 Task: Create a rule when custom fields dependencies is checked by me.
Action: Mouse moved to (902, 242)
Screenshot: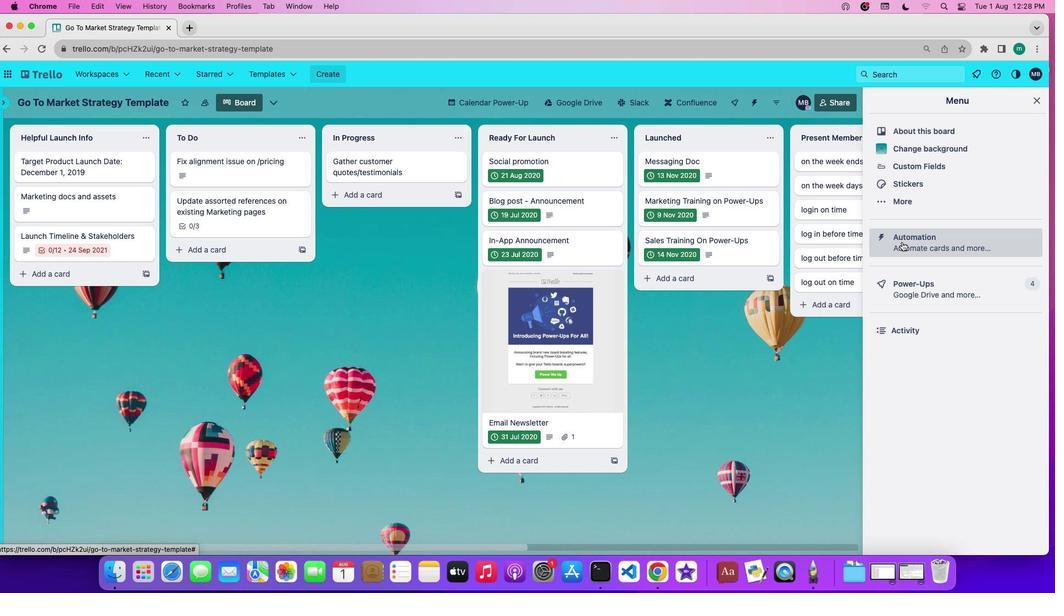 
Action: Mouse pressed left at (902, 242)
Screenshot: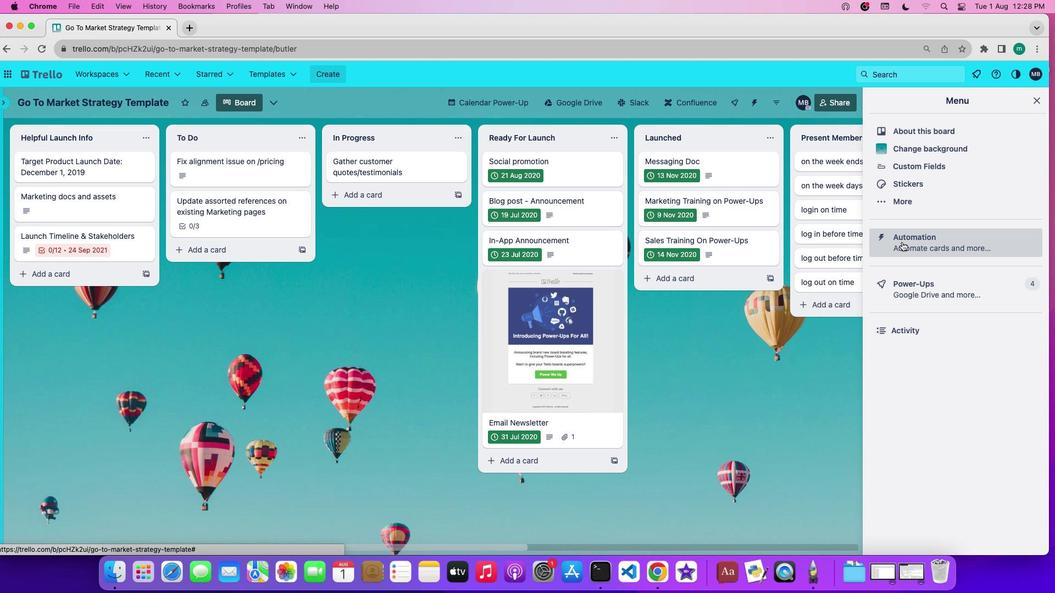 
Action: Mouse moved to (59, 203)
Screenshot: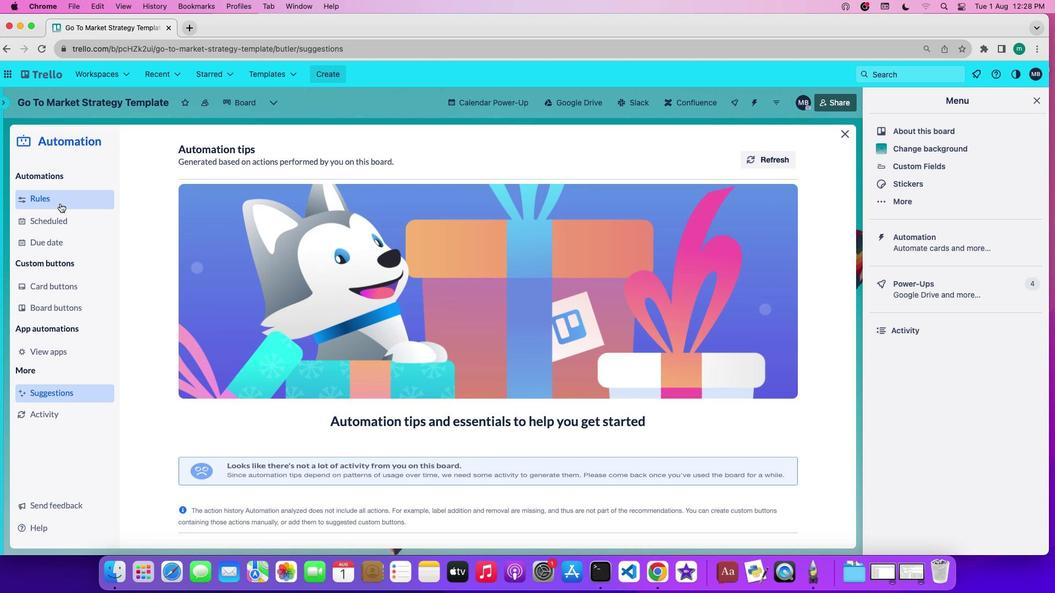 
Action: Mouse pressed left at (59, 203)
Screenshot: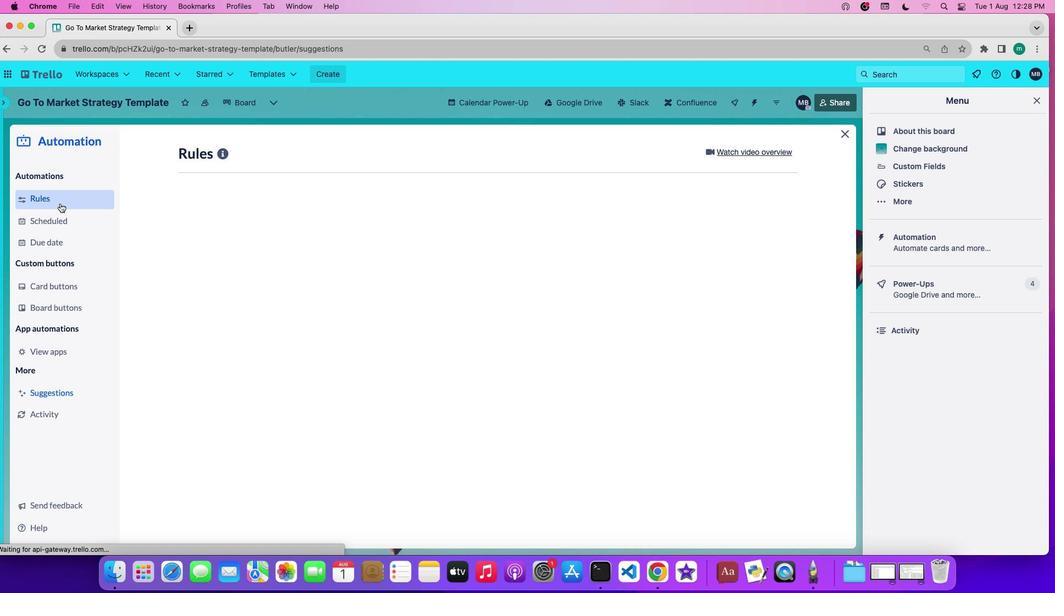 
Action: Mouse moved to (262, 395)
Screenshot: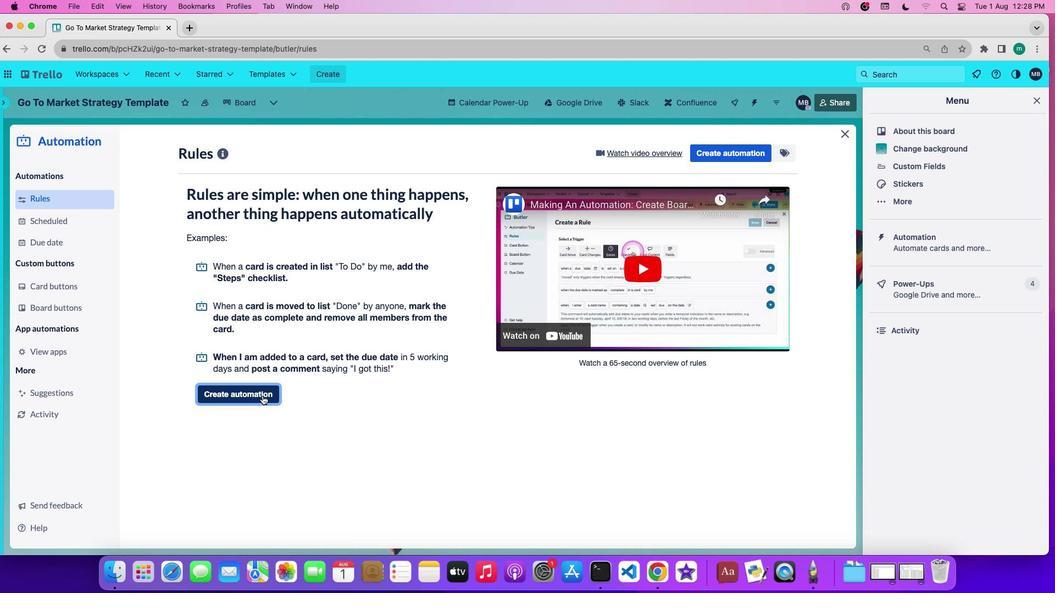 
Action: Mouse pressed left at (262, 395)
Screenshot: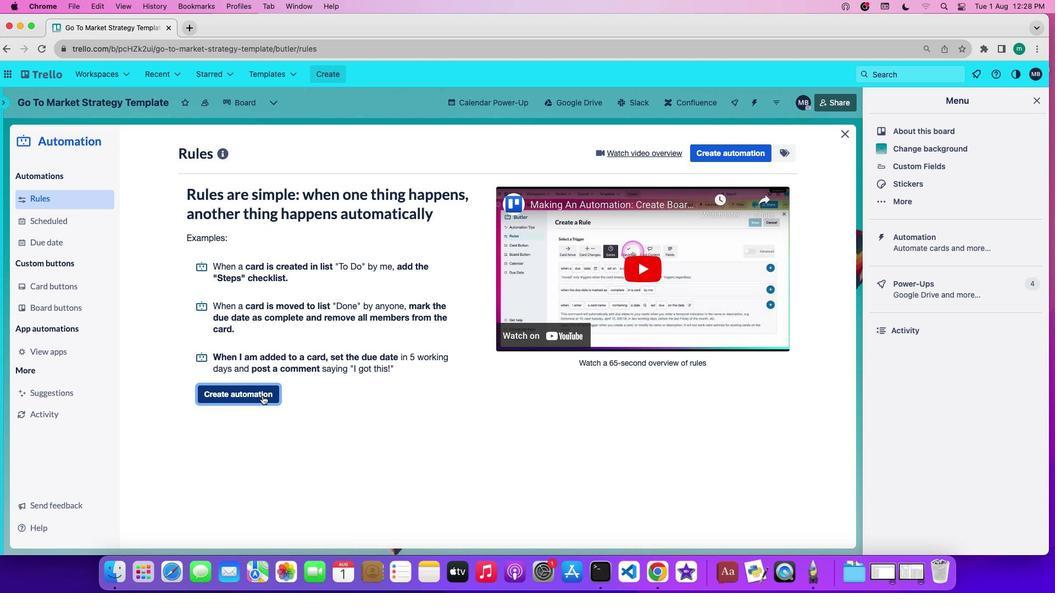 
Action: Mouse moved to (400, 257)
Screenshot: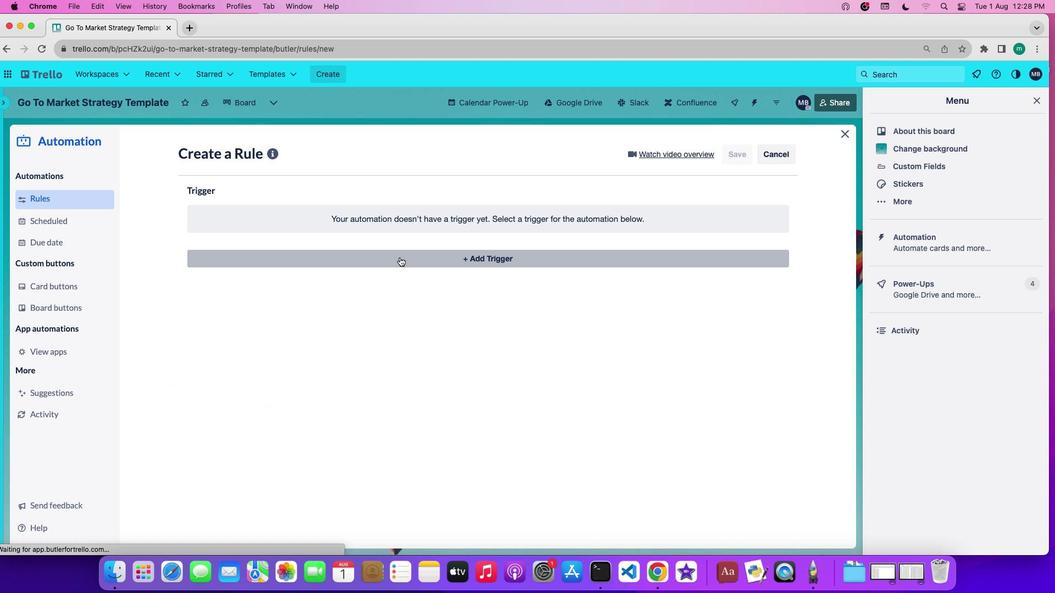 
Action: Mouse pressed left at (400, 257)
Screenshot: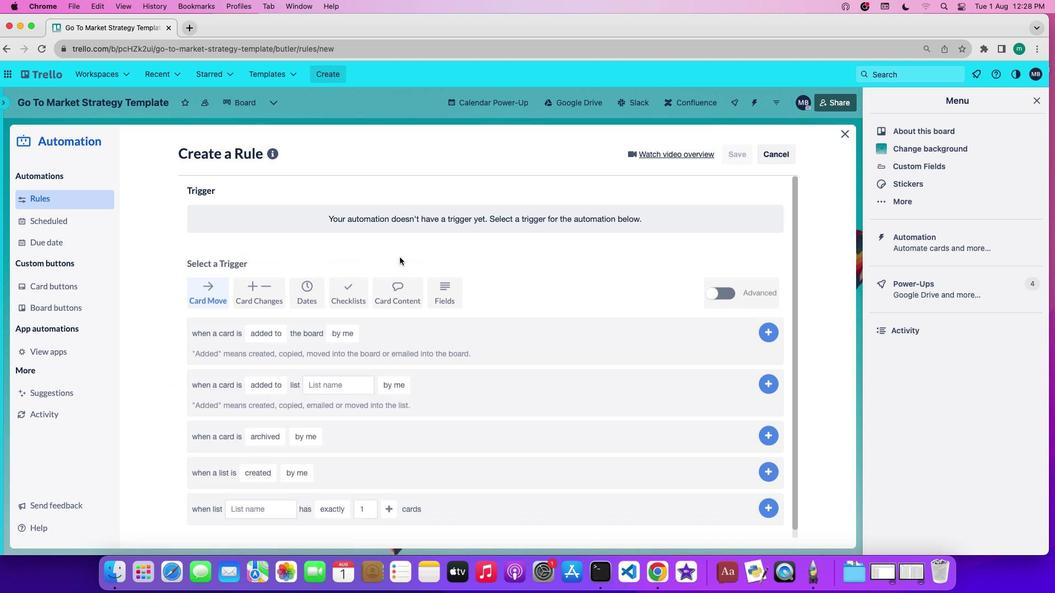 
Action: Mouse moved to (455, 298)
Screenshot: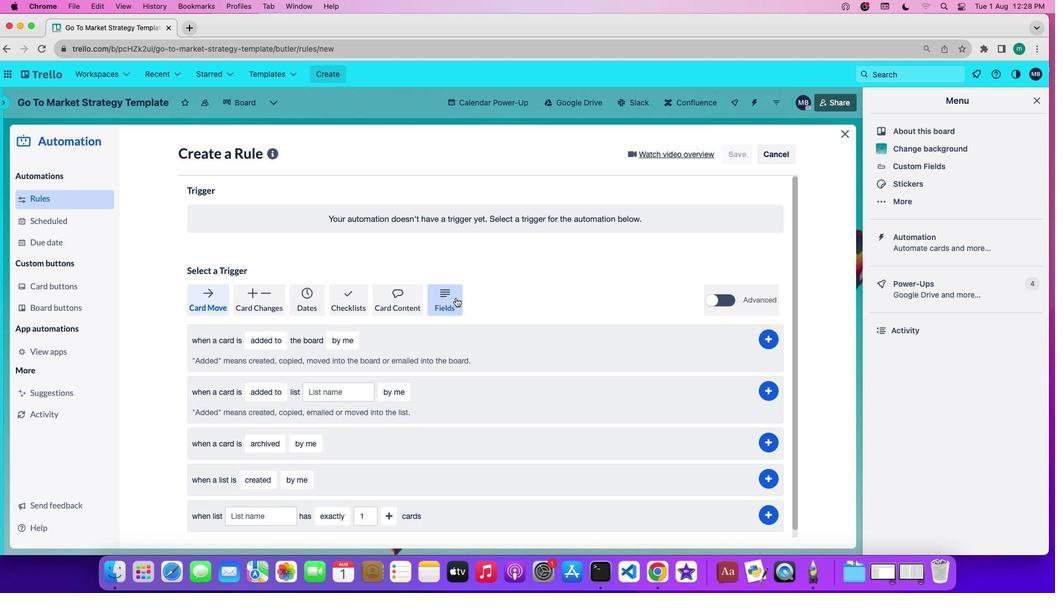 
Action: Mouse pressed left at (455, 298)
Screenshot: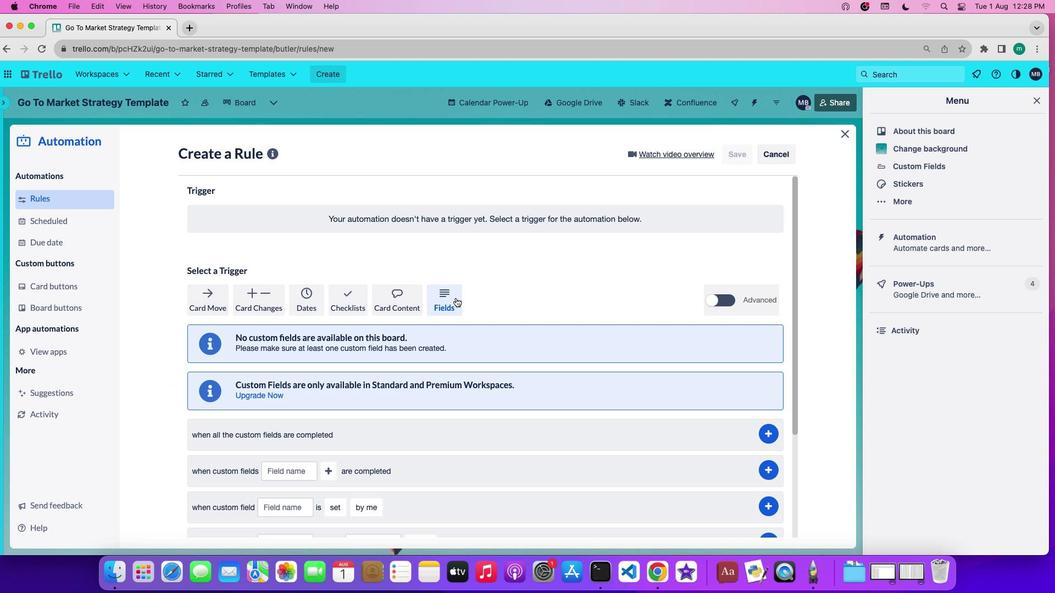 
Action: Mouse moved to (462, 388)
Screenshot: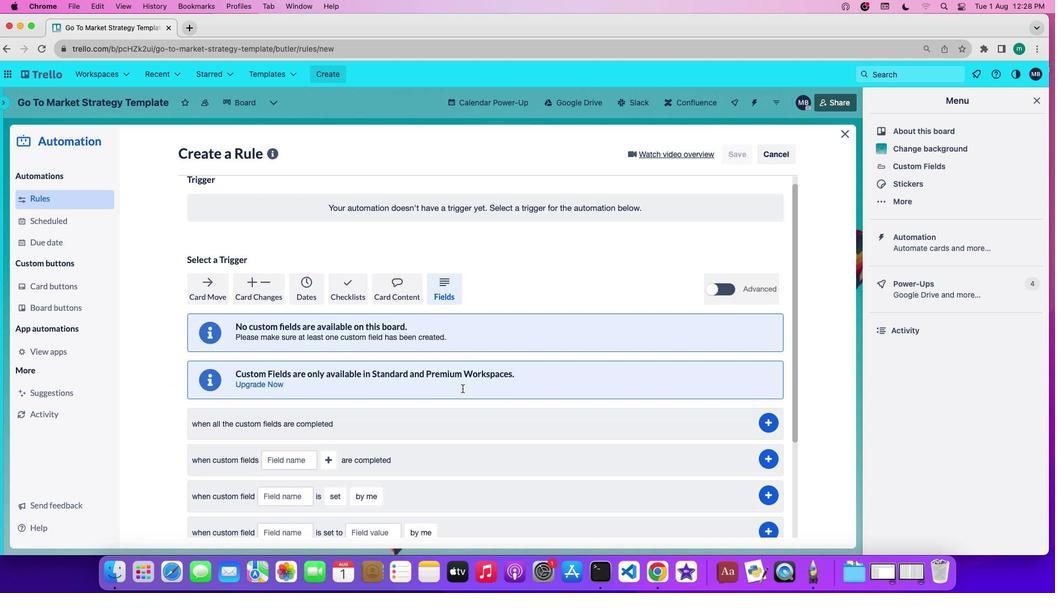 
Action: Mouse scrolled (462, 388) with delta (0, 0)
Screenshot: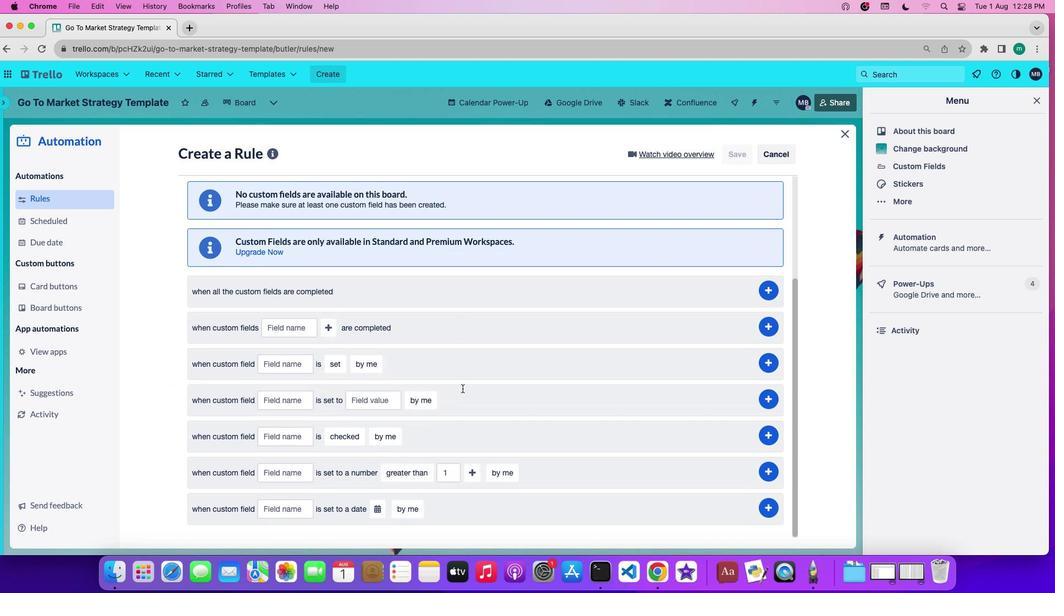 
Action: Mouse scrolled (462, 388) with delta (0, 0)
Screenshot: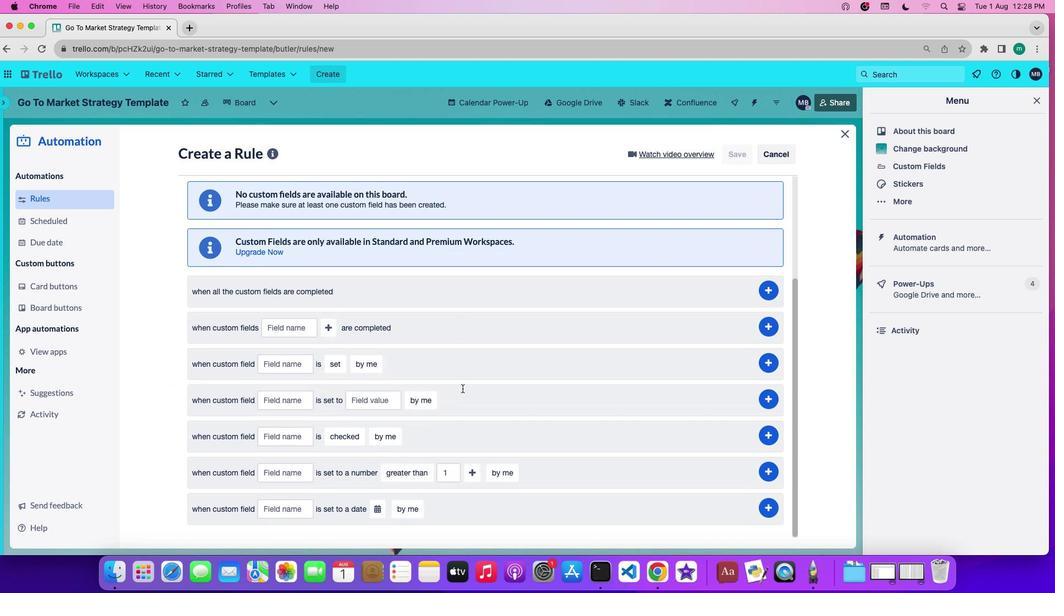 
Action: Mouse scrolled (462, 388) with delta (0, -1)
Screenshot: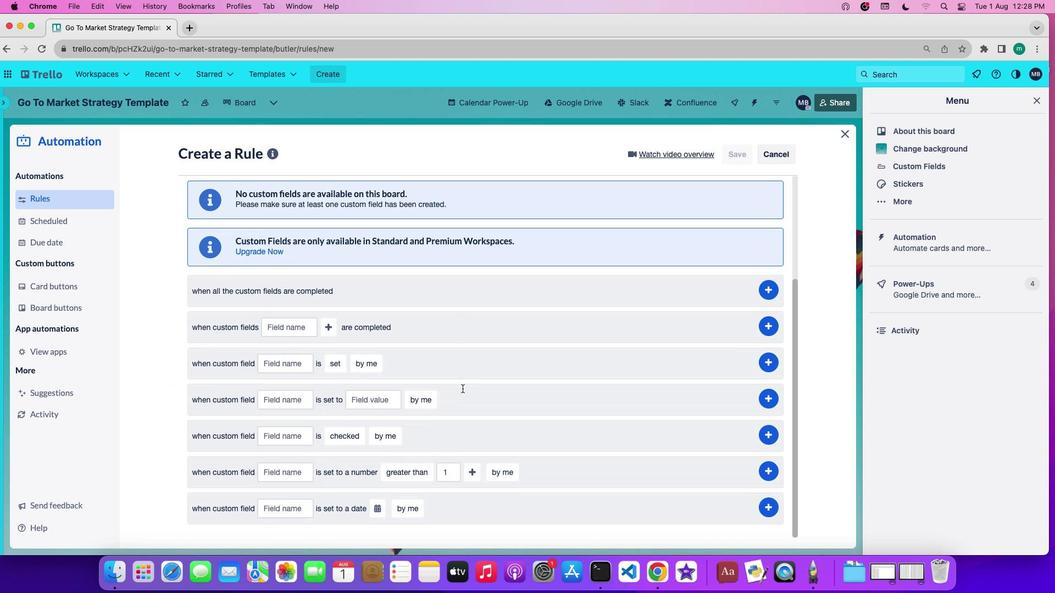 
Action: Mouse scrolled (462, 388) with delta (0, -1)
Screenshot: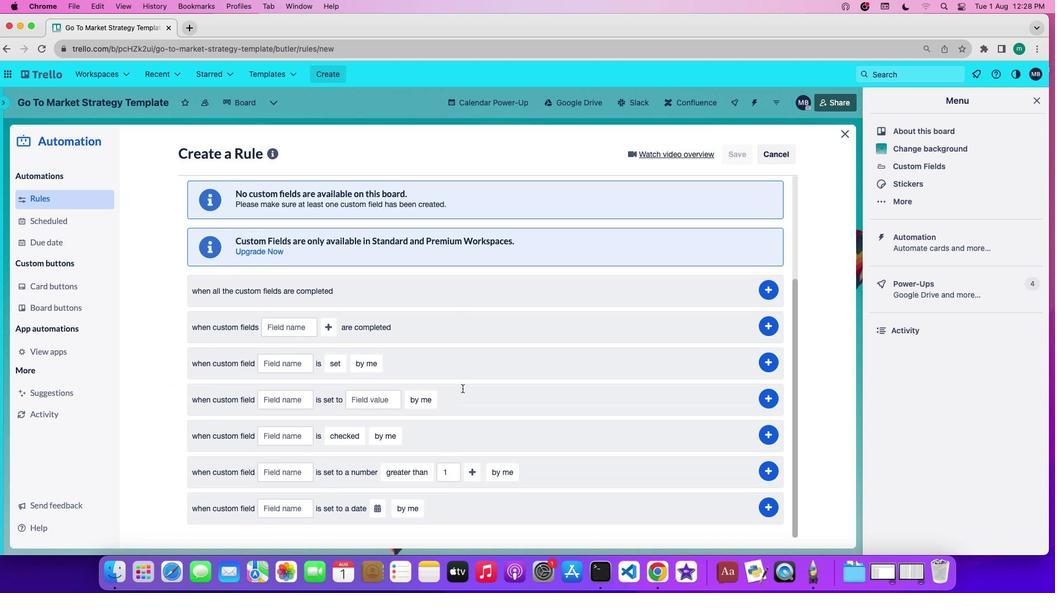 
Action: Mouse scrolled (462, 388) with delta (0, 0)
Screenshot: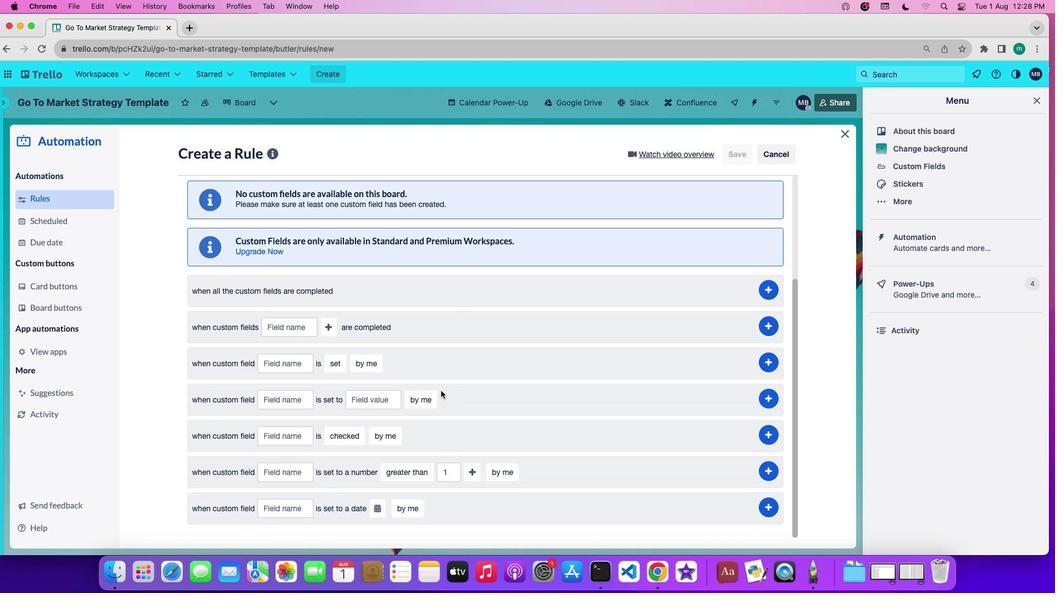
Action: Mouse scrolled (462, 388) with delta (0, 0)
Screenshot: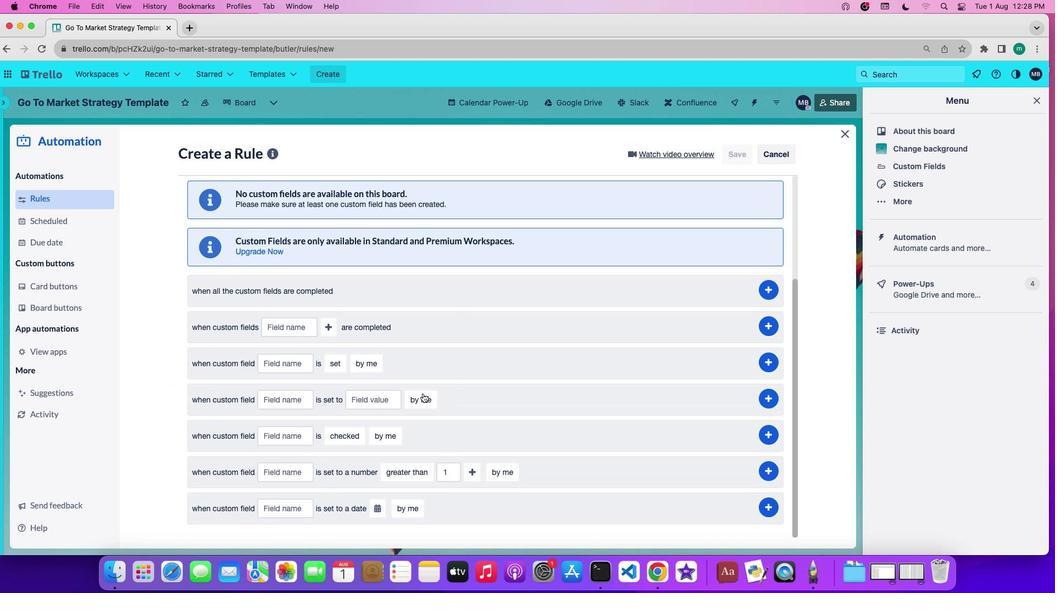 
Action: Mouse scrolled (462, 388) with delta (0, 0)
Screenshot: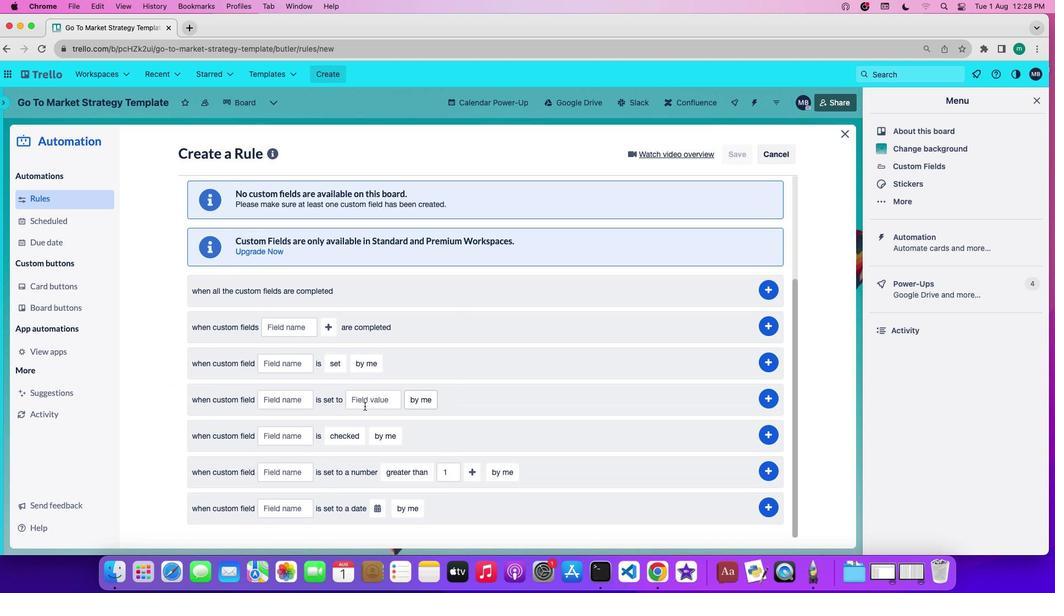 
Action: Mouse moved to (304, 433)
Screenshot: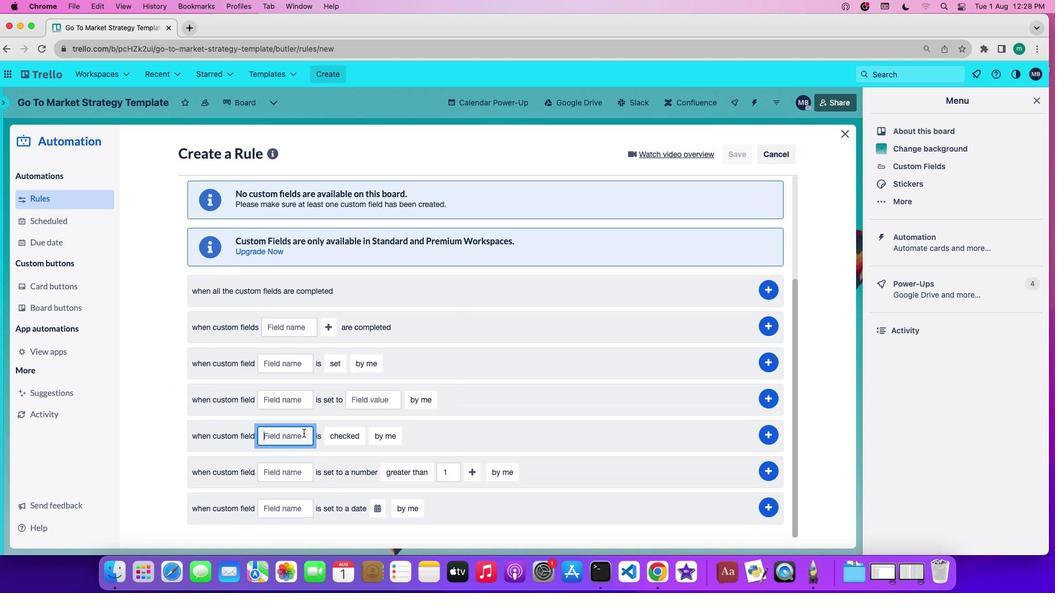 
Action: Mouse pressed left at (304, 433)
Screenshot: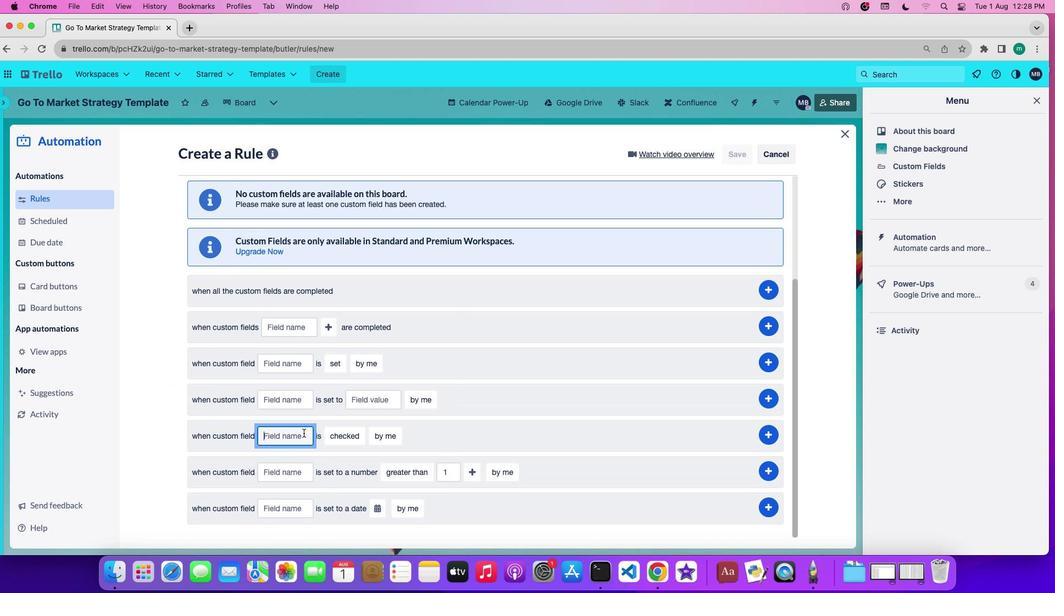 
Action: Key pressed 'd''e''p''e''n''d''e''n''c''i''e''s'
Screenshot: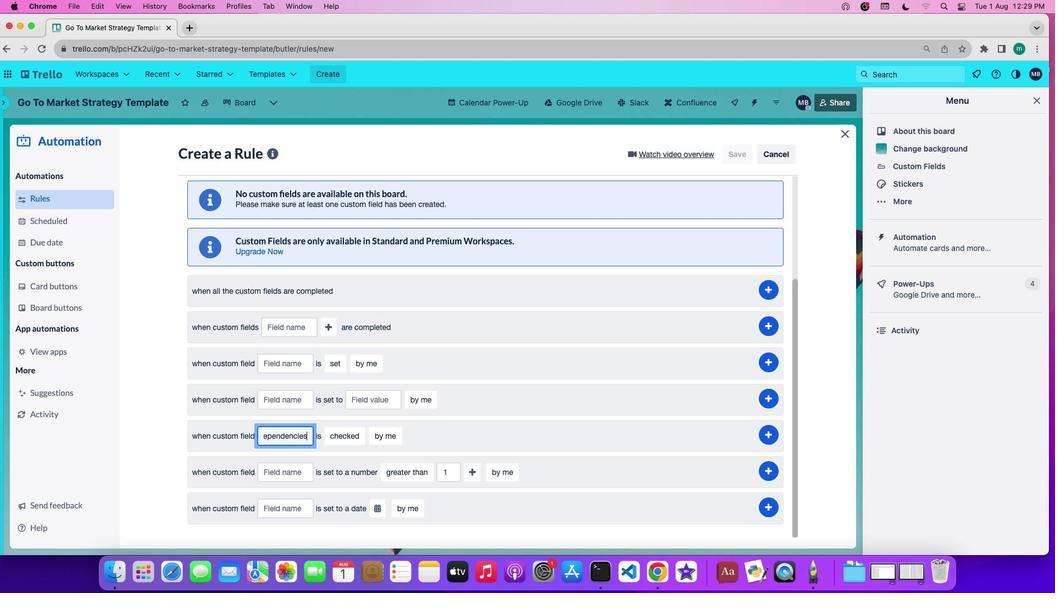 
Action: Mouse moved to (359, 432)
Screenshot: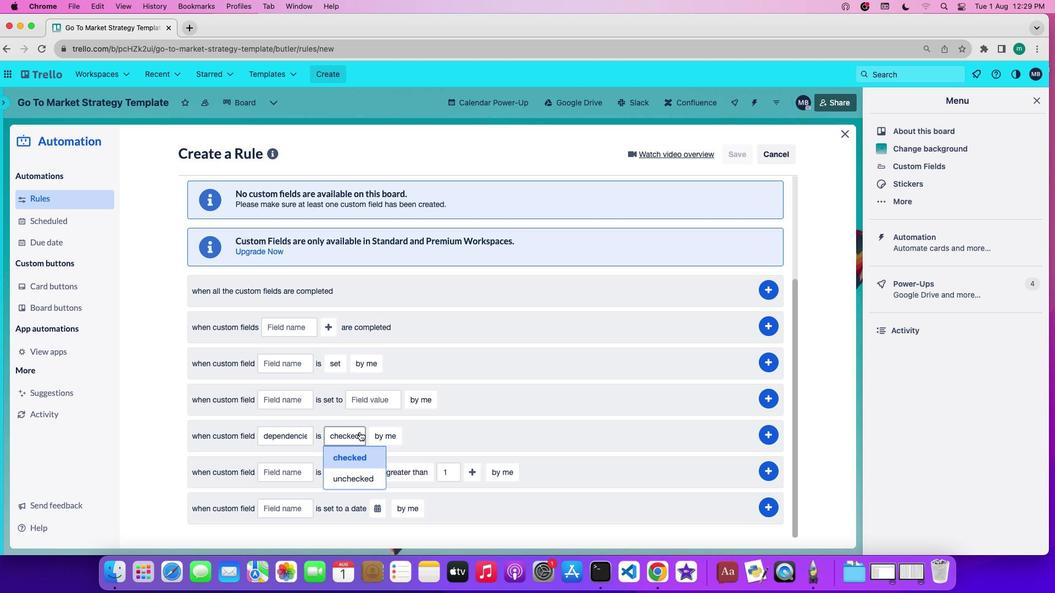 
Action: Mouse pressed left at (359, 432)
Screenshot: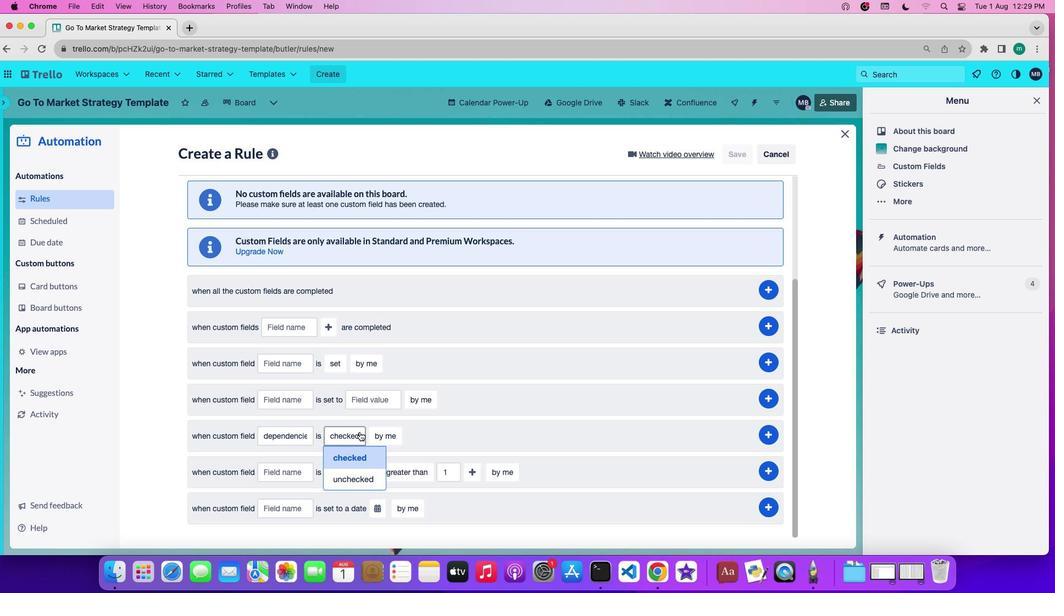 
Action: Mouse moved to (363, 457)
Screenshot: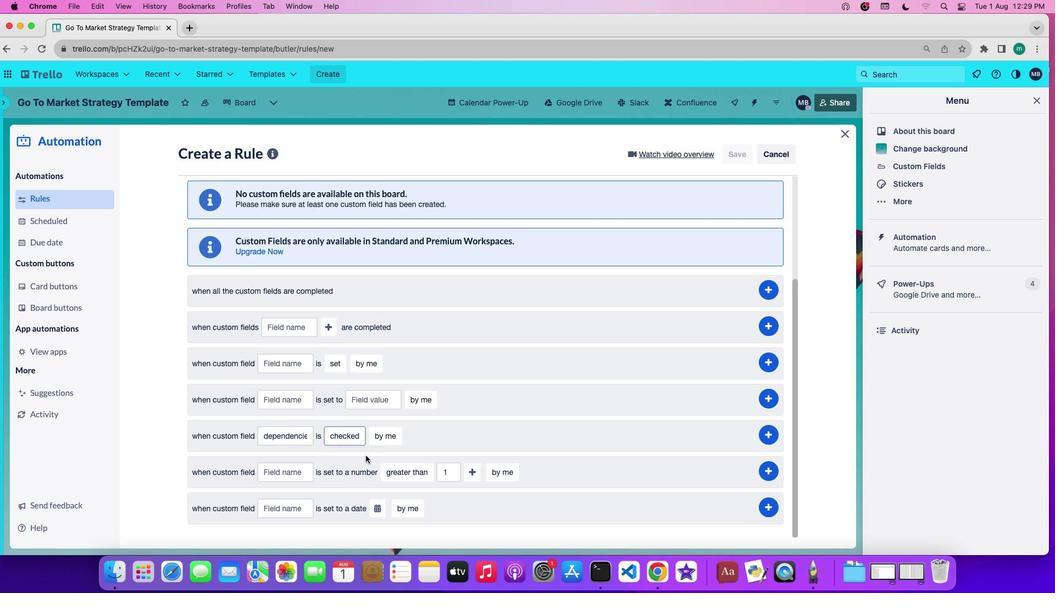 
Action: Mouse pressed left at (363, 457)
Screenshot: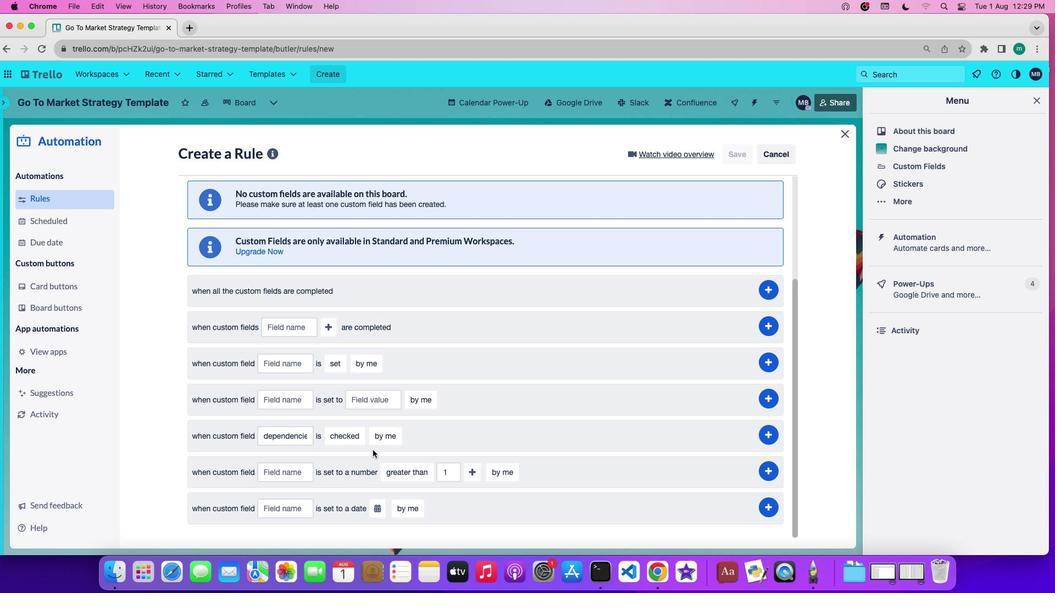 
Action: Mouse moved to (382, 442)
Screenshot: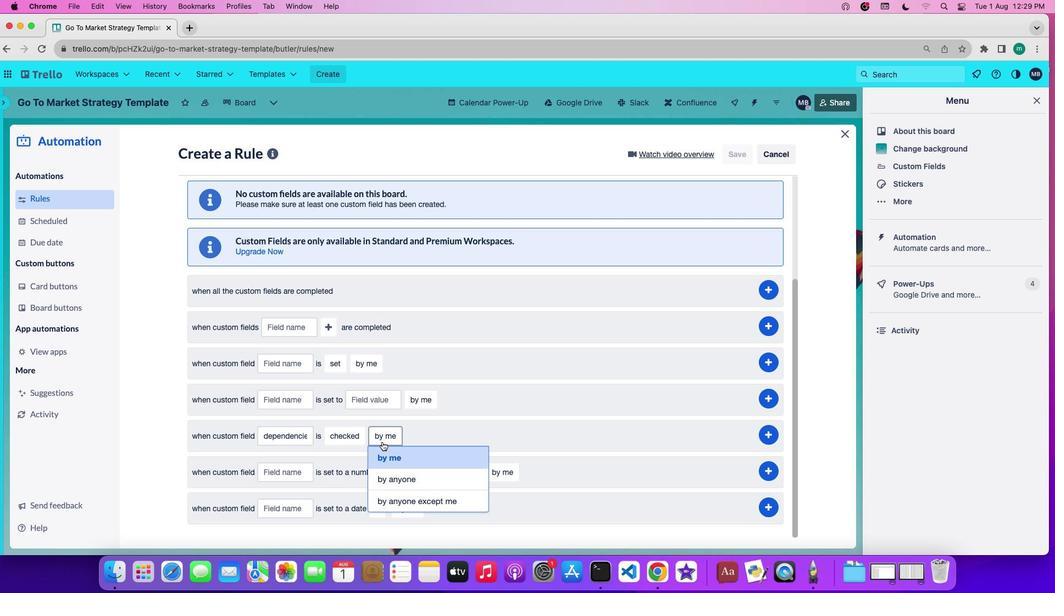 
Action: Mouse pressed left at (382, 442)
Screenshot: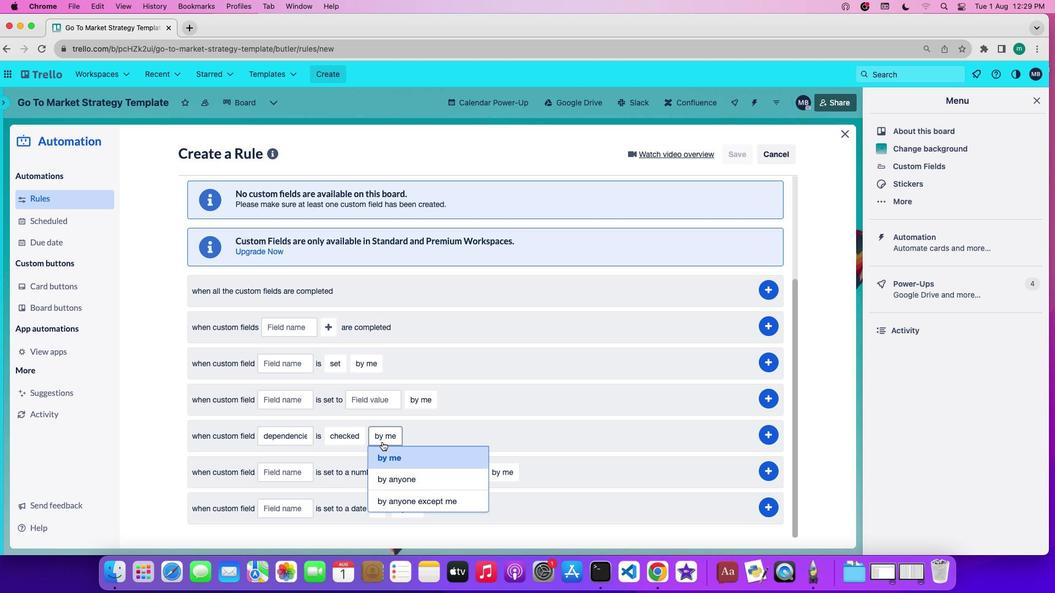 
Action: Mouse moved to (390, 456)
Screenshot: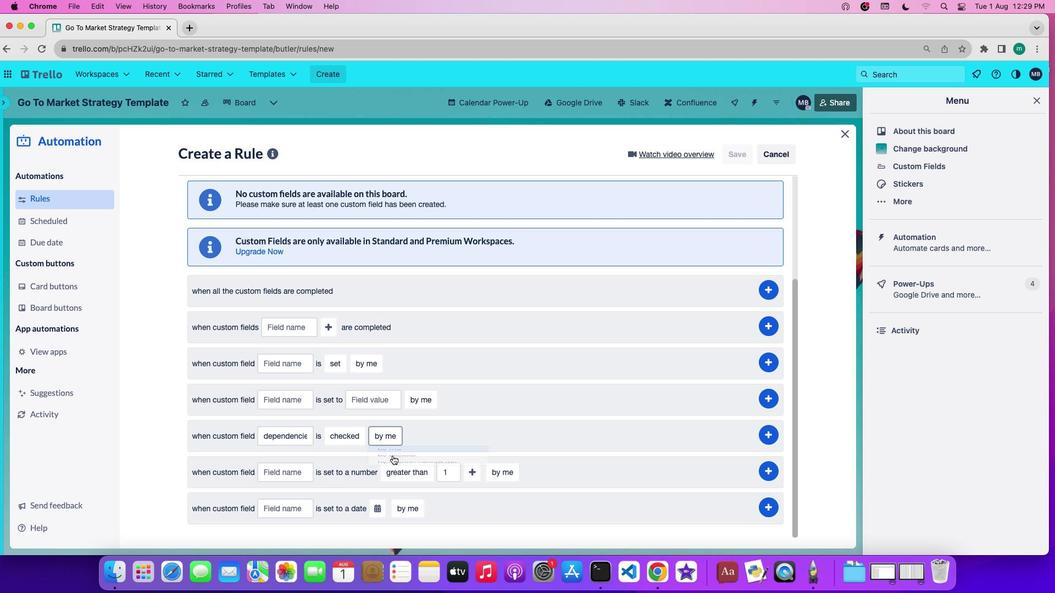 
Action: Mouse pressed left at (390, 456)
Screenshot: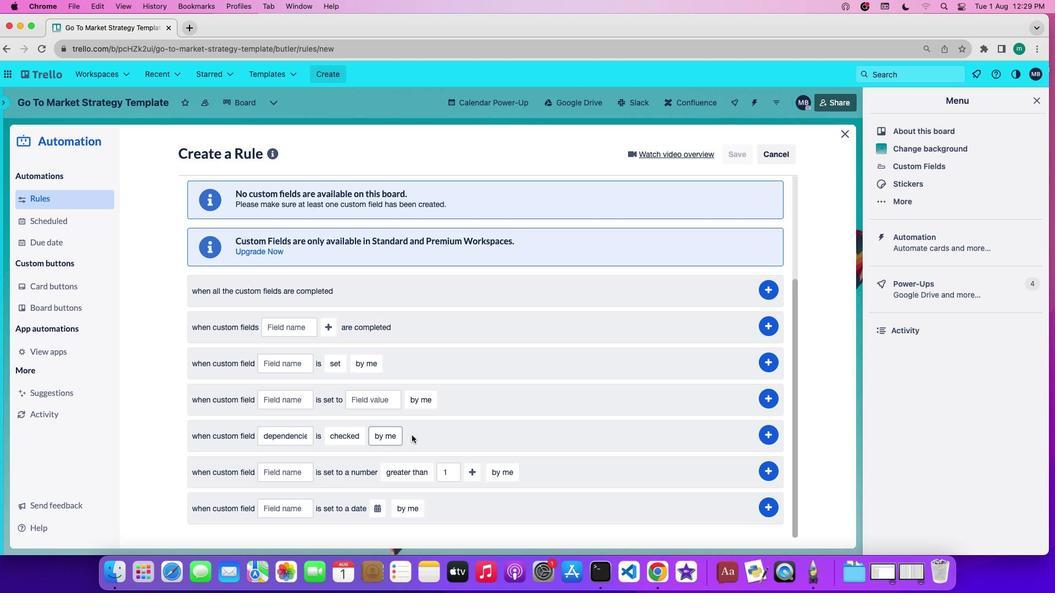 
Action: Mouse moved to (766, 441)
Screenshot: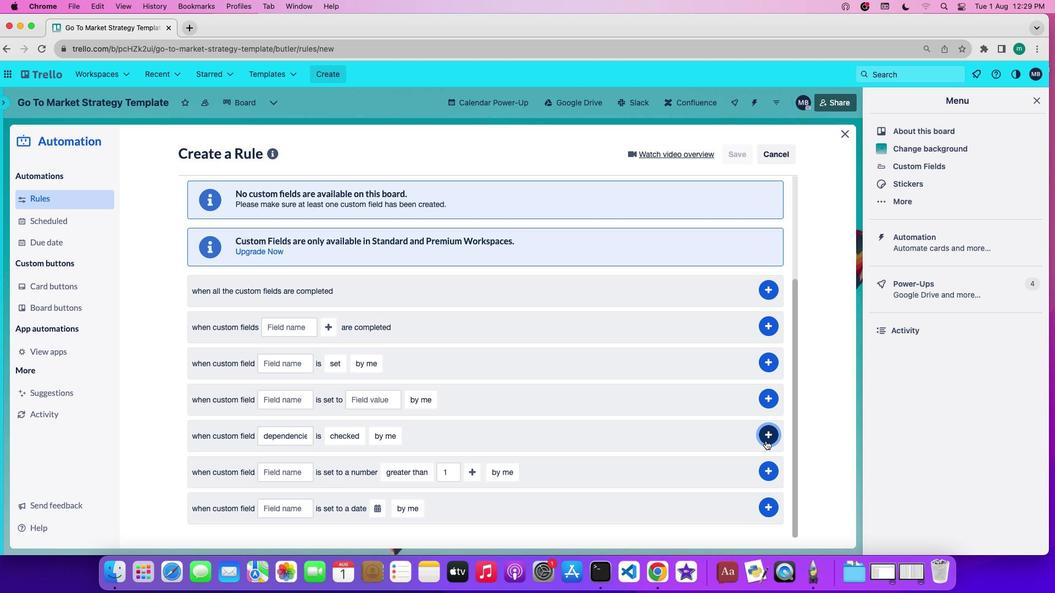 
Action: Mouse pressed left at (766, 441)
Screenshot: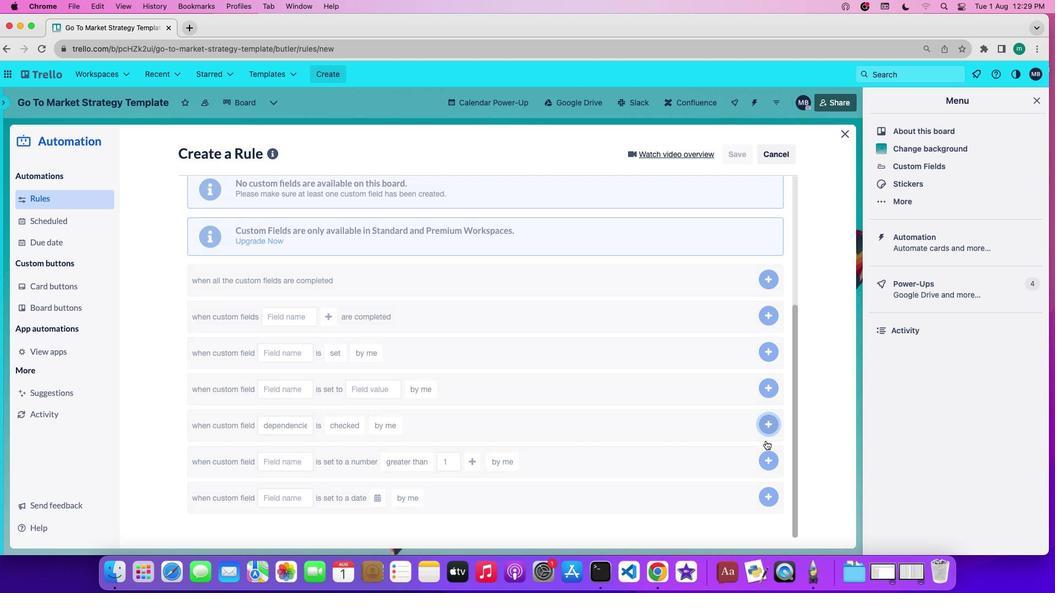 
Action: Mouse moved to (724, 450)
Screenshot: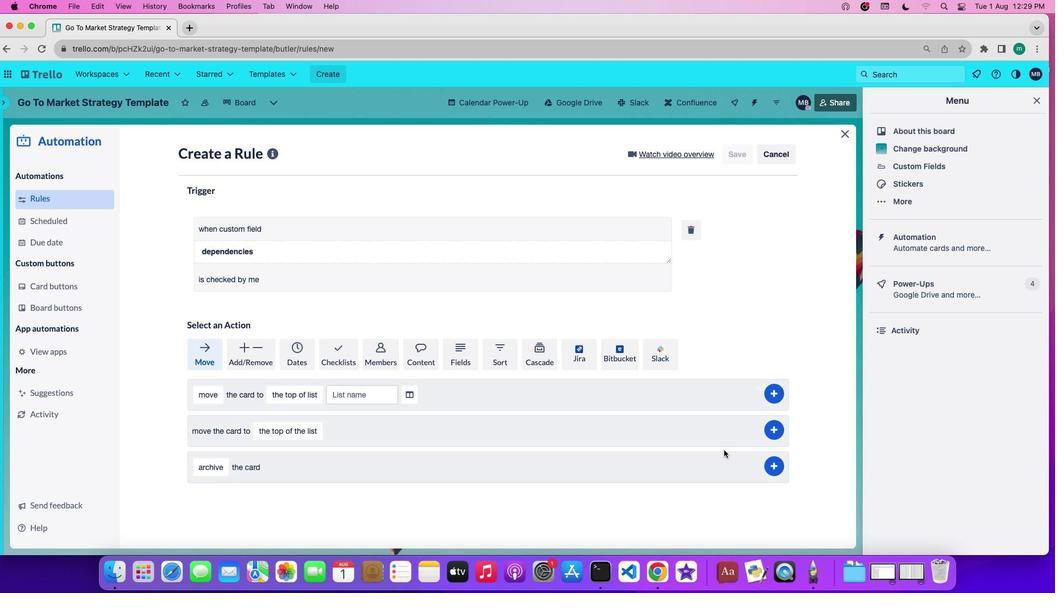 
